 Task: Sort "Task Tracker" alphabetically by Z-A.
Action: Mouse pressed left at (350, 235)
Screenshot: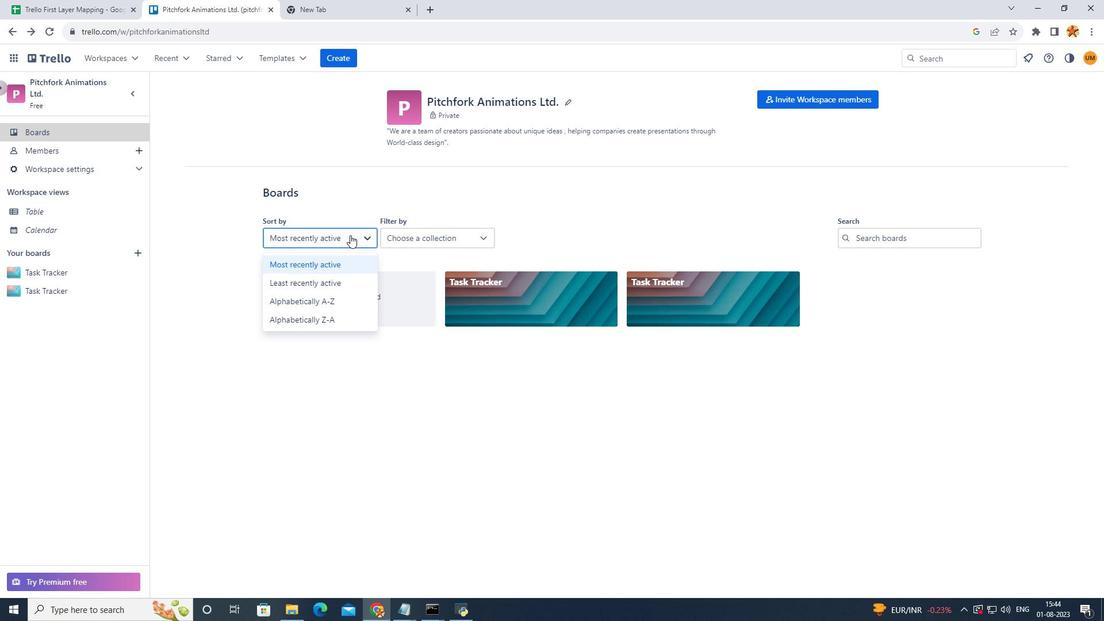 
Action: Mouse moved to (308, 331)
Screenshot: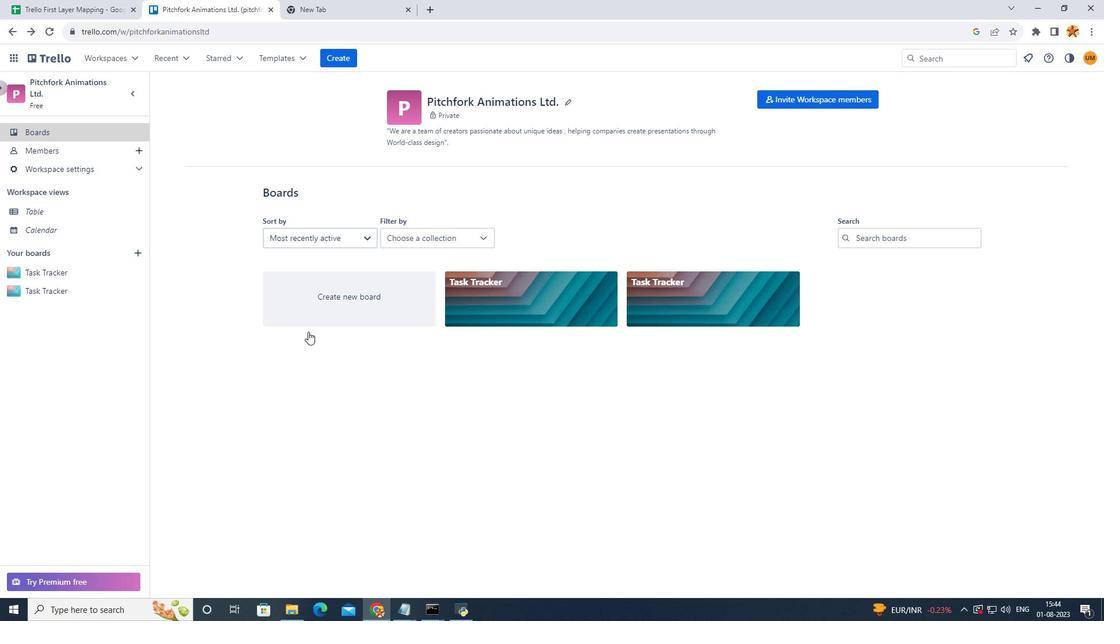 
Action: Mouse pressed left at (308, 331)
Screenshot: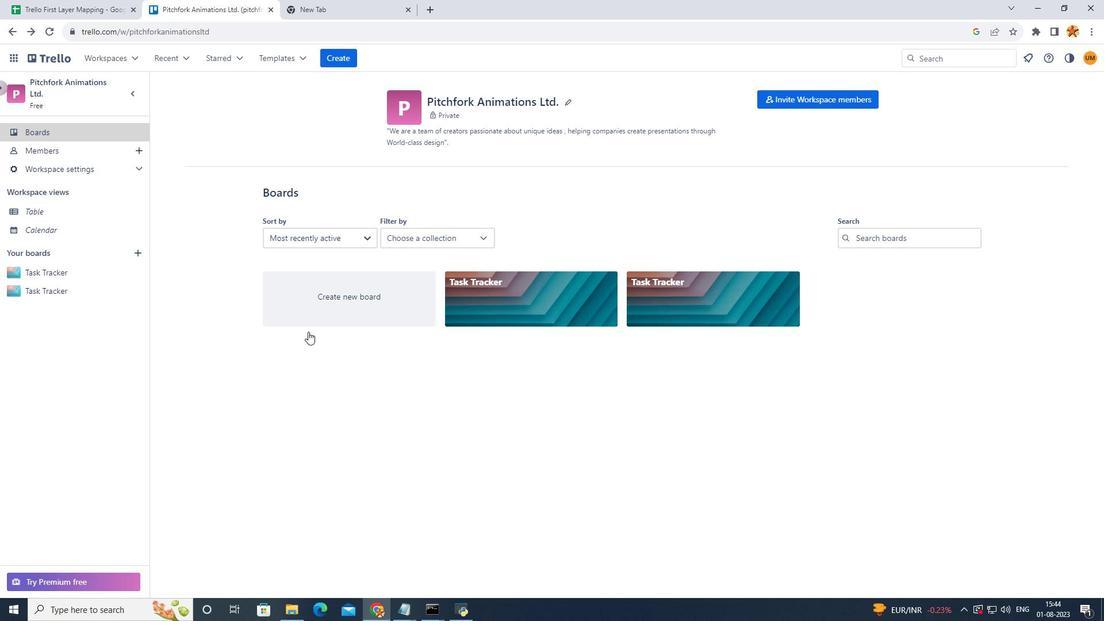 
Action: Mouse moved to (351, 241)
Screenshot: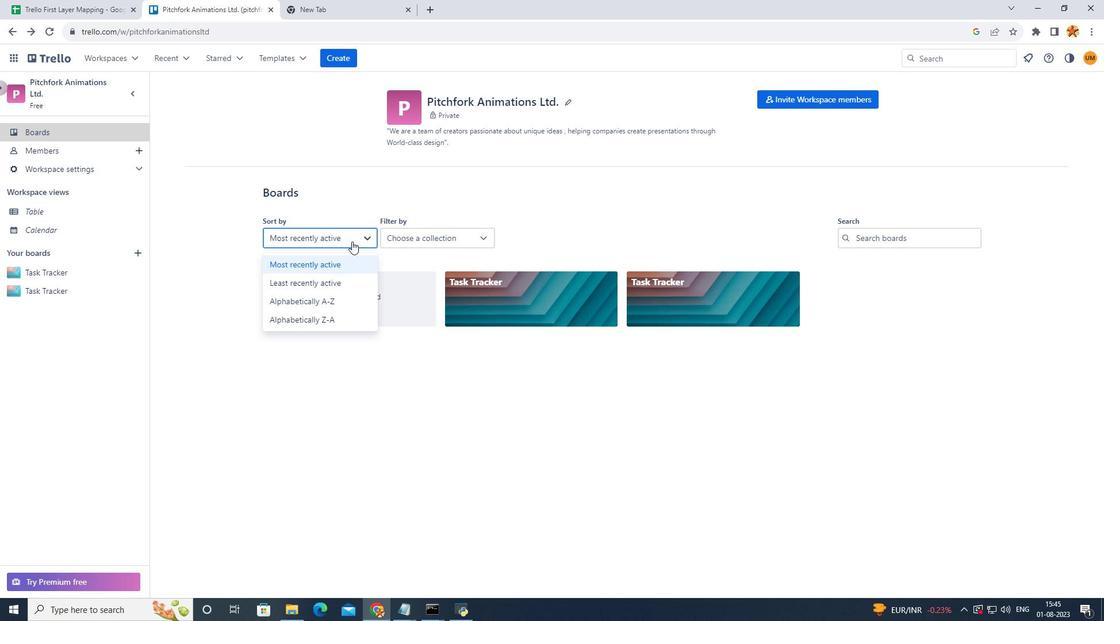 
Action: Mouse pressed left at (351, 241)
Screenshot: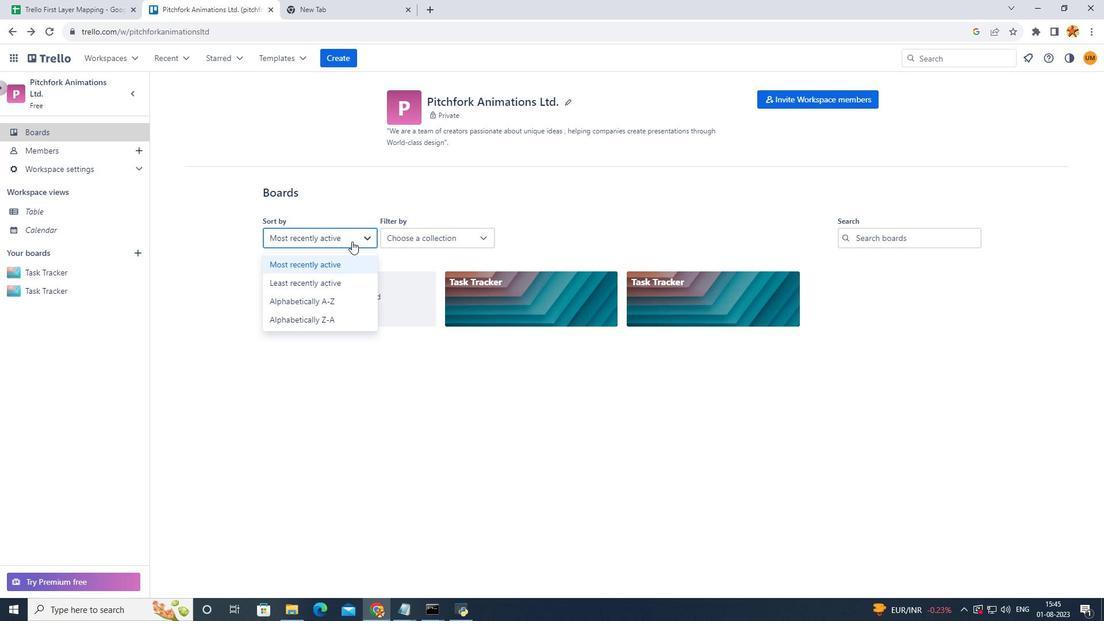 
Action: Mouse moved to (318, 317)
Screenshot: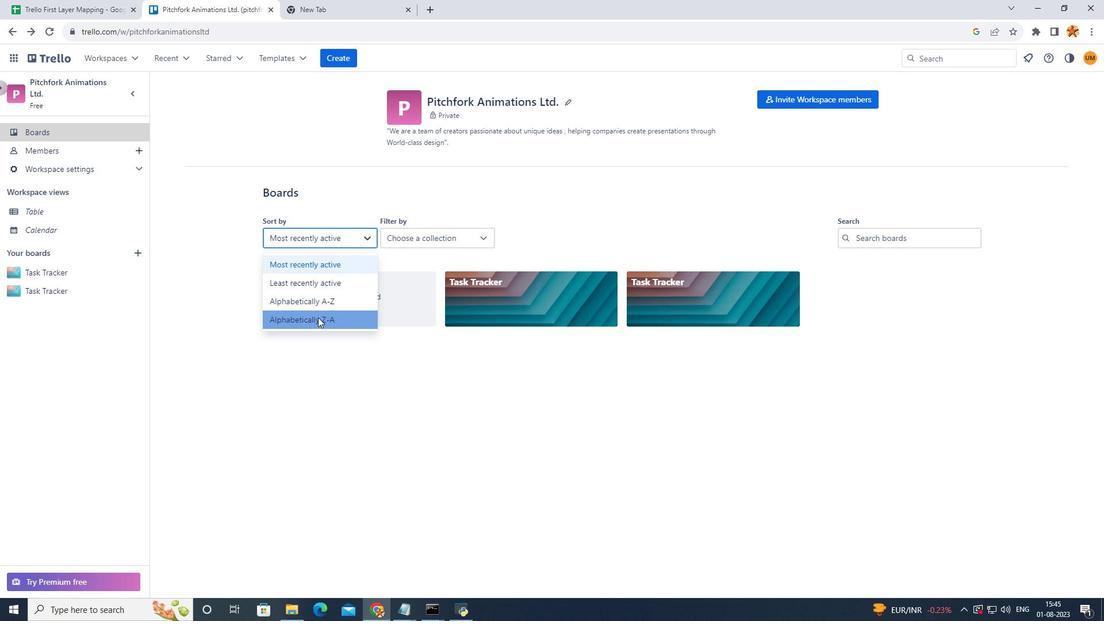 
Action: Mouse pressed left at (318, 317)
Screenshot: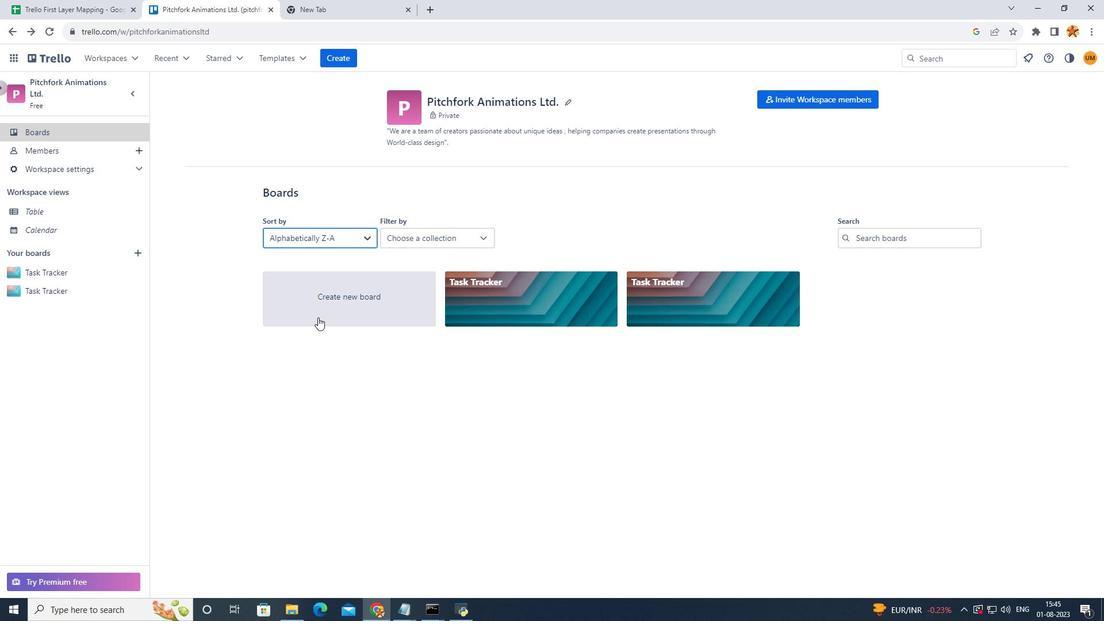
